 Task: Select Convenience. Add to cart, from Walgreens for 4213 Cooks Mine Road, Ruidoso, New Mexico 88345, Cell Number 505-671-5177, following items : Nice! Evaporated Milk  - 4, Takis Fuego Tortilla Chips Hot Chili Pepper & Lime - 2
Action: Mouse moved to (282, 123)
Screenshot: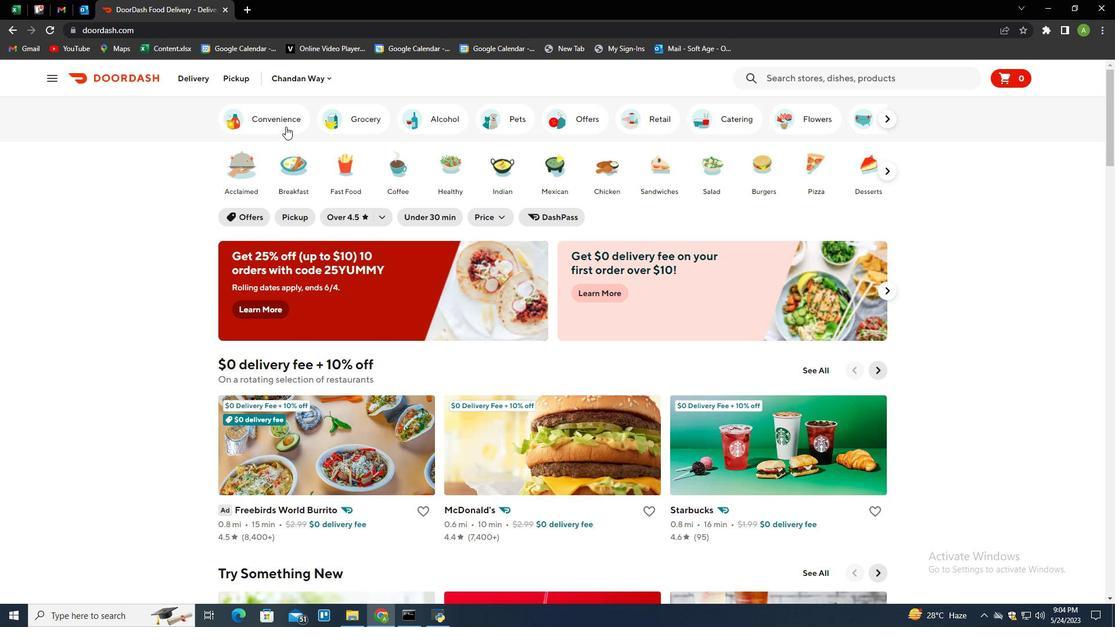 
Action: Mouse pressed left at (282, 123)
Screenshot: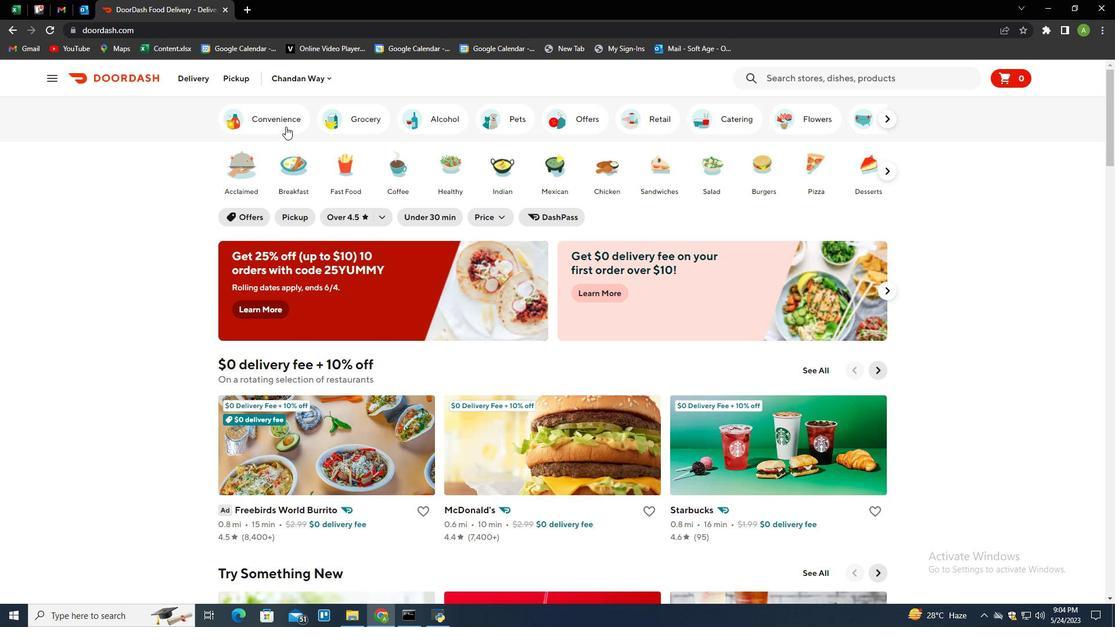 
Action: Mouse moved to (711, 371)
Screenshot: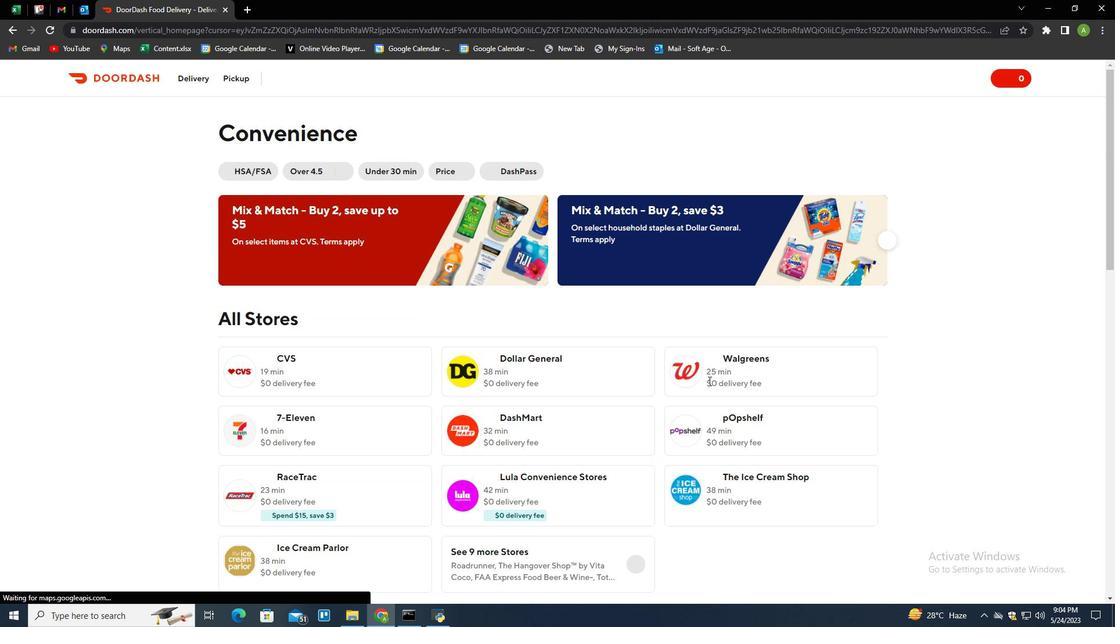 
Action: Mouse pressed left at (711, 371)
Screenshot: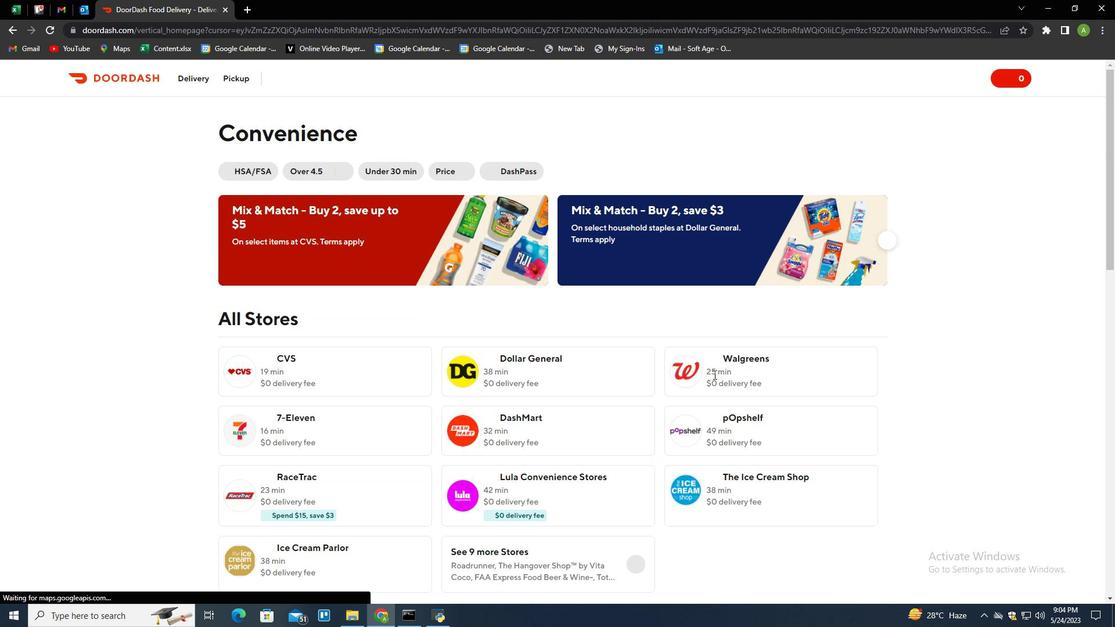 
Action: Mouse moved to (238, 73)
Screenshot: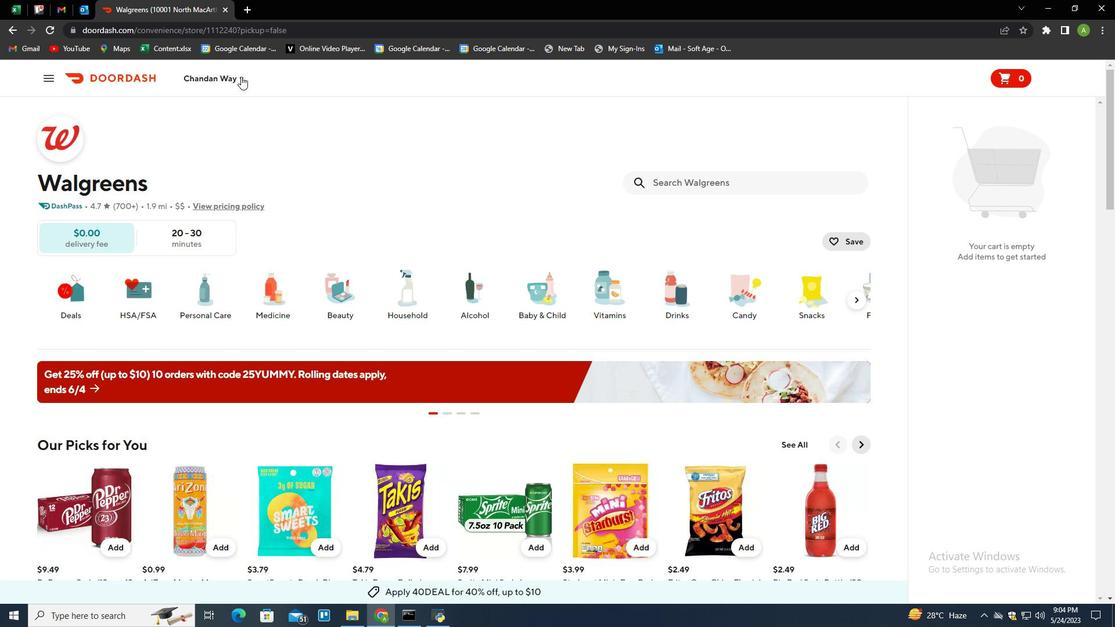 
Action: Mouse pressed left at (238, 73)
Screenshot: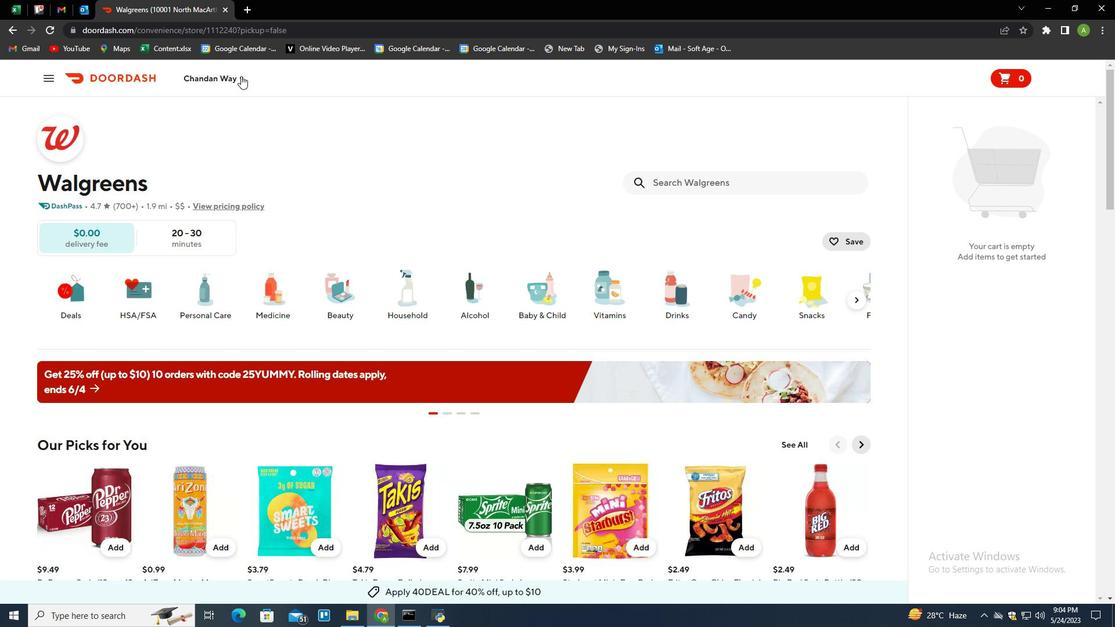 
Action: Mouse moved to (252, 124)
Screenshot: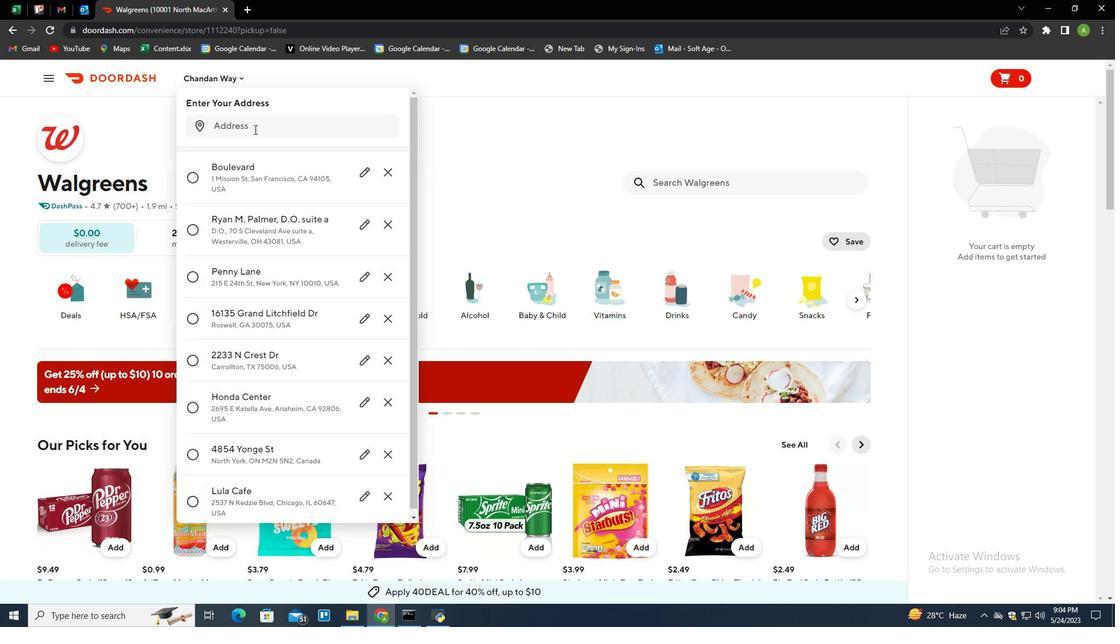 
Action: Mouse pressed left at (252, 124)
Screenshot: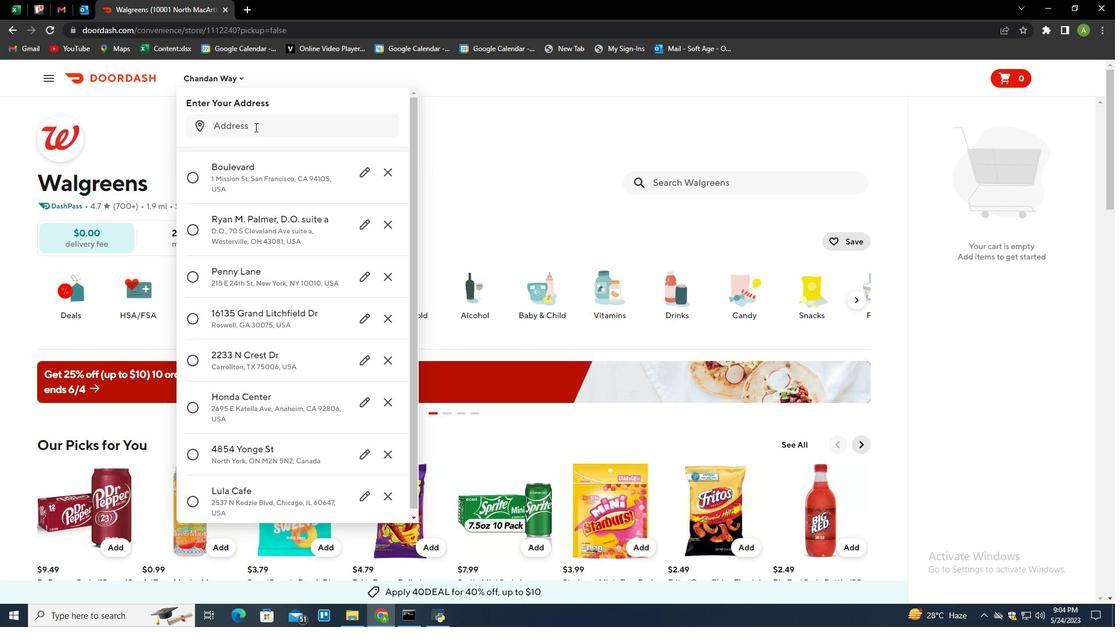 
Action: Mouse moved to (244, 132)
Screenshot: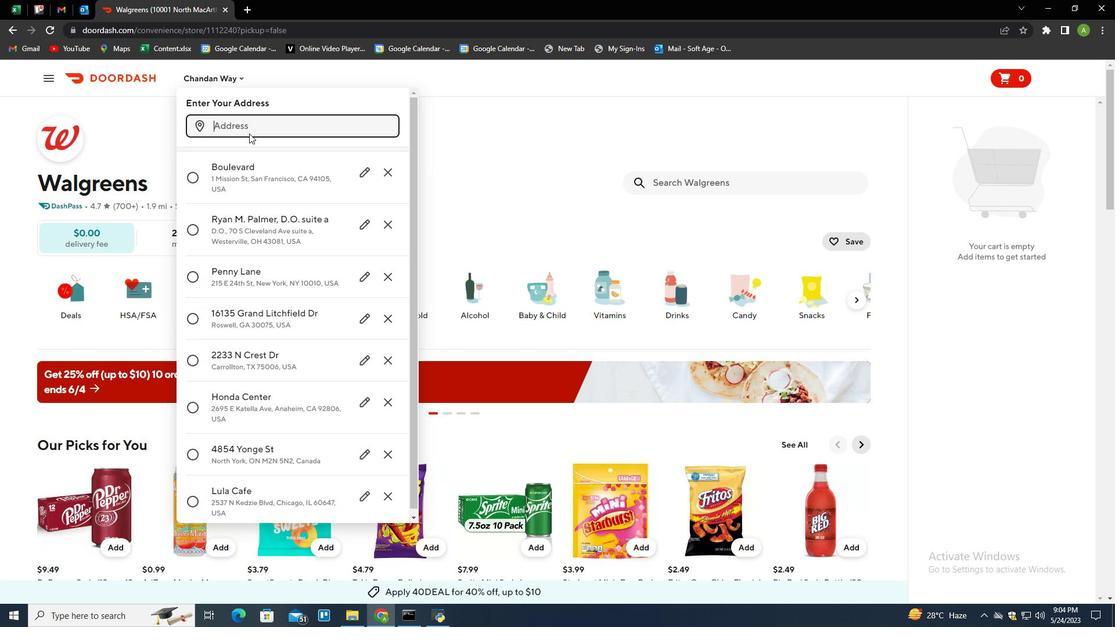 
Action: Key pressed 4213<Key.space>cooks<Key.space>mine<Key.space>road<Key.space><Key.backspace>,<Key.space>ruidoso,new<Key.space>mexico<Key.space>88345<Key.enter>
Screenshot: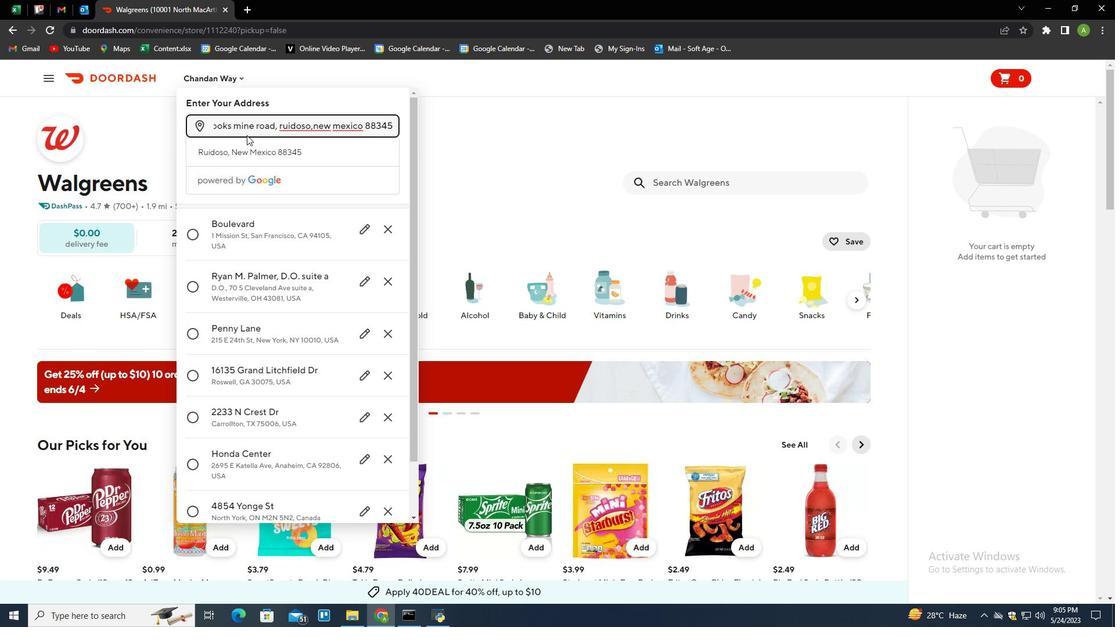 
Action: Mouse moved to (337, 436)
Screenshot: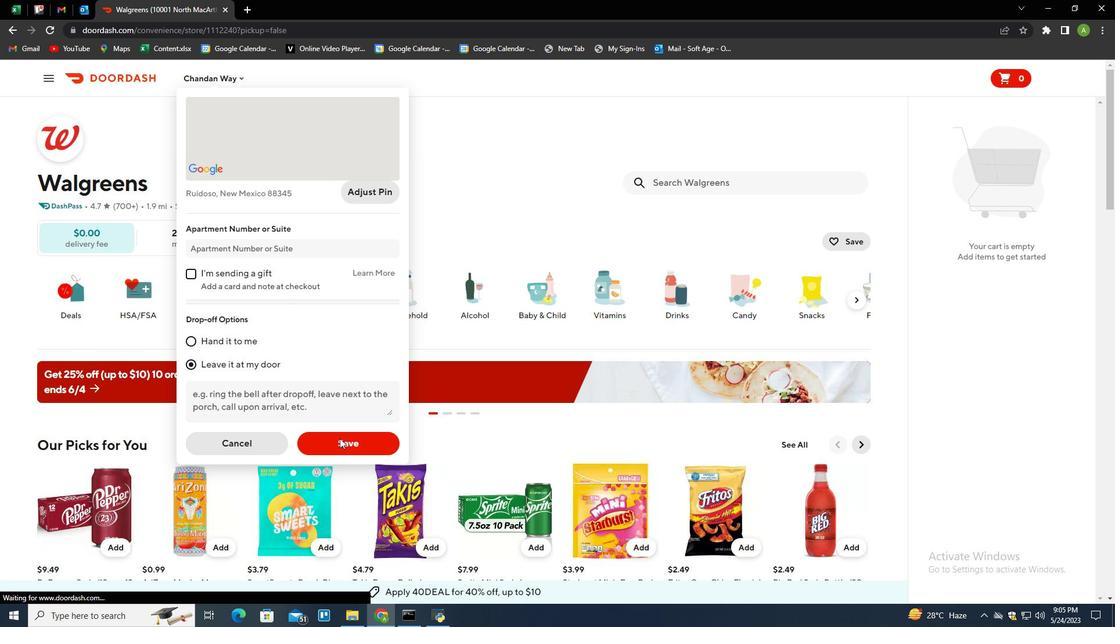 
Action: Mouse pressed left at (337, 436)
Screenshot: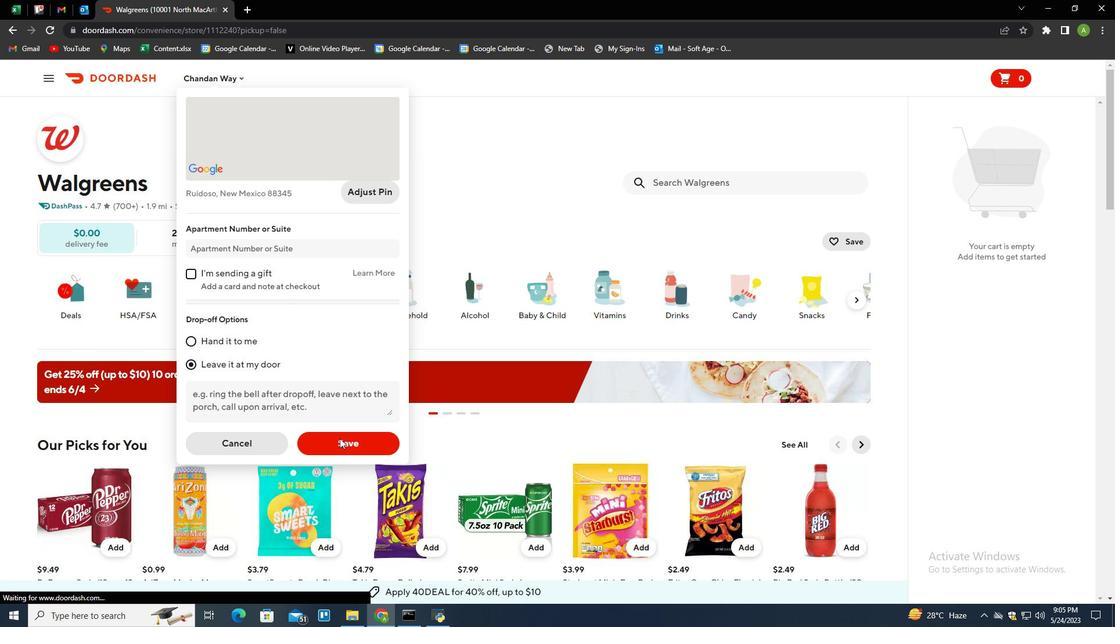 
Action: Mouse moved to (710, 175)
Screenshot: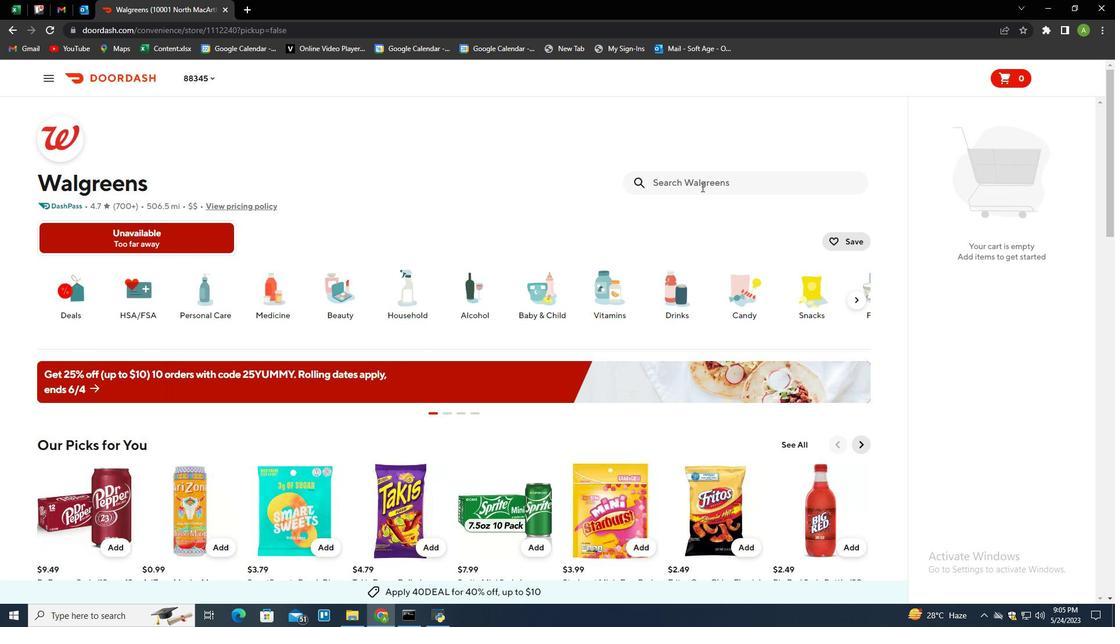 
Action: Mouse pressed left at (710, 175)
Screenshot: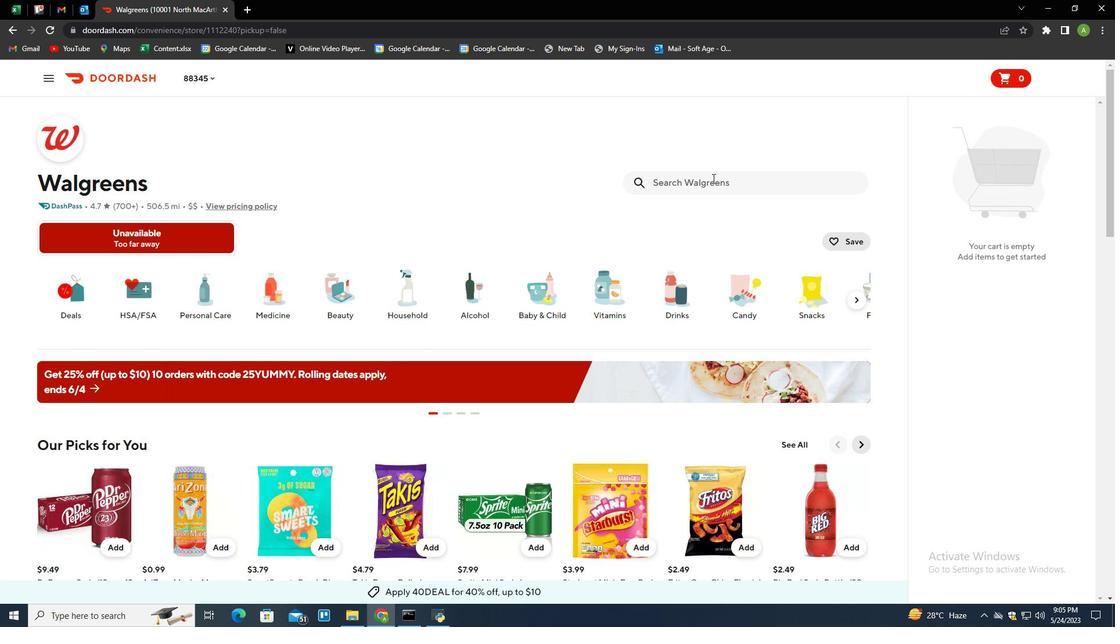 
Action: Mouse moved to (360, 297)
Screenshot: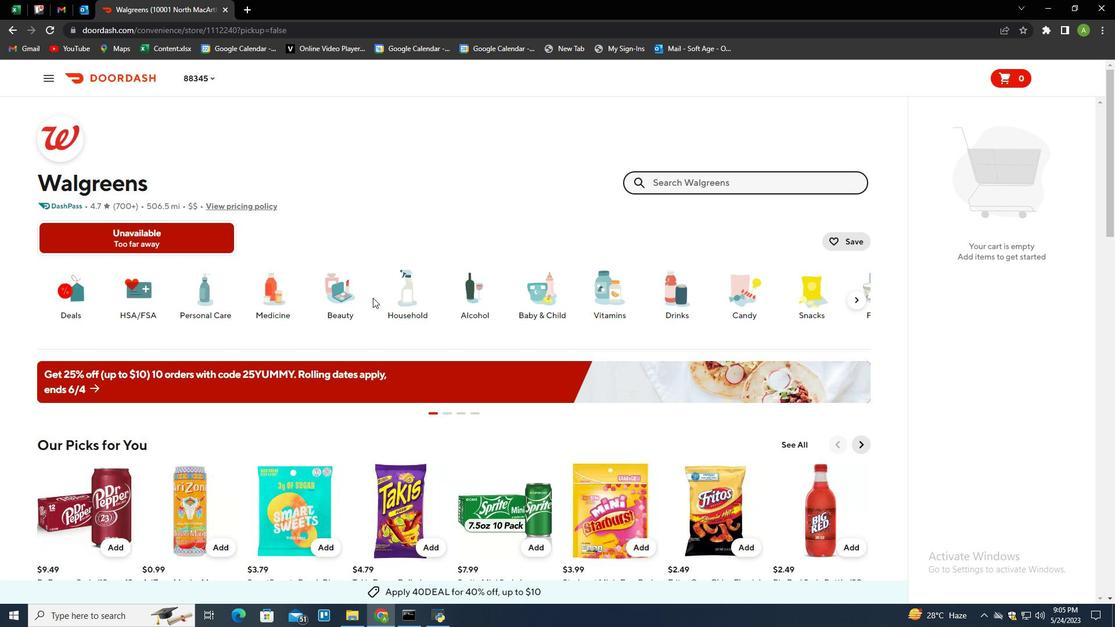 
Action: Key pressed nice<Key.space>evaporated<Key.space>milk<Key.enter>
Screenshot: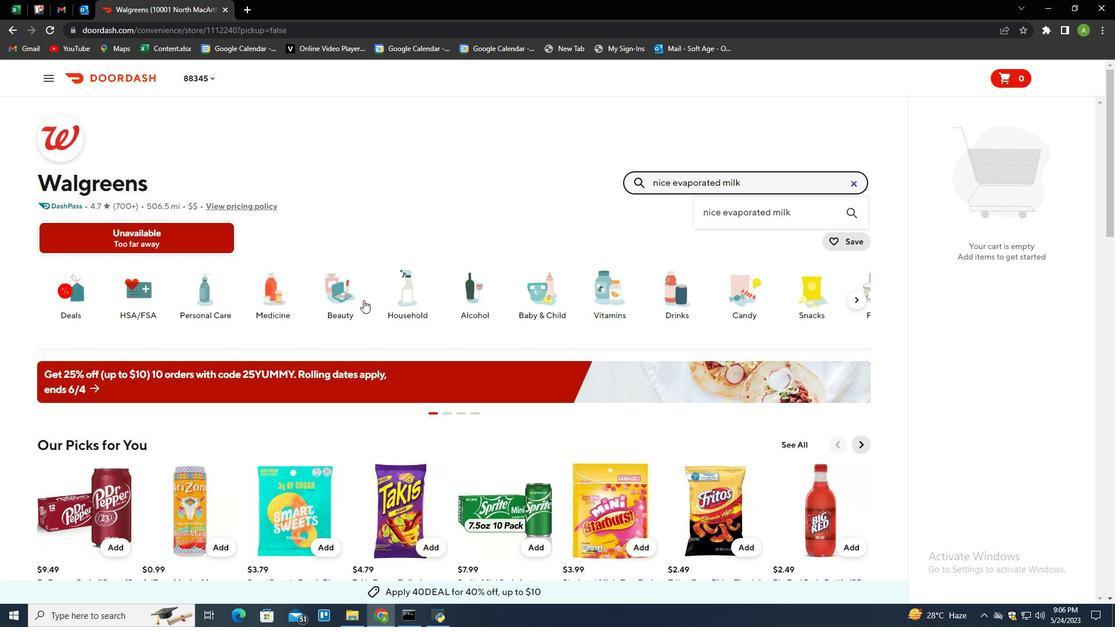 
Action: Mouse moved to (106, 299)
Screenshot: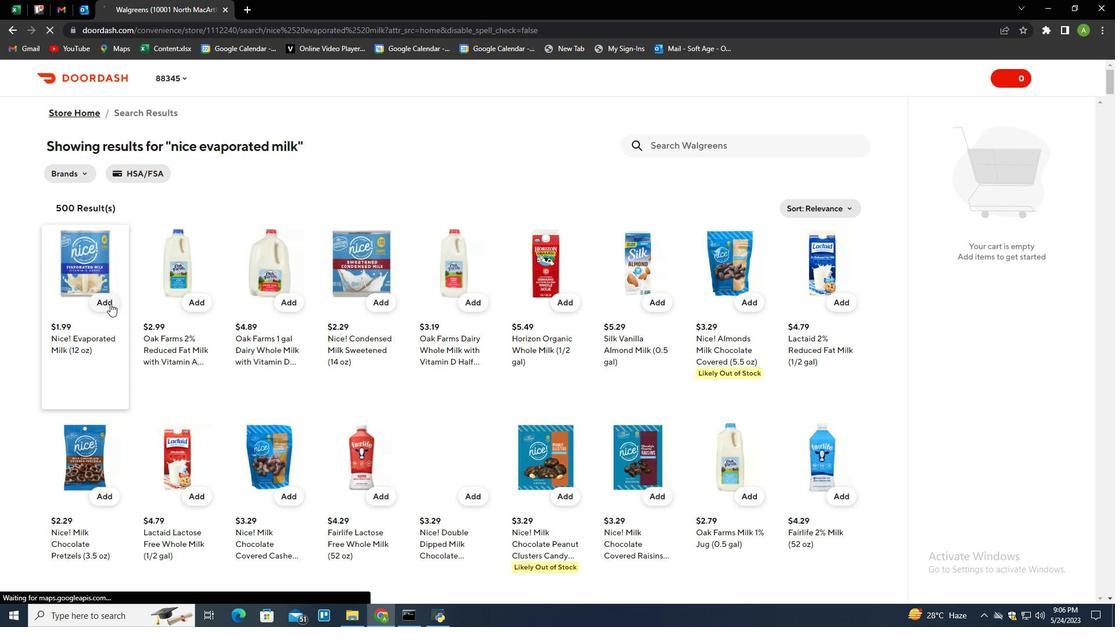 
Action: Mouse pressed left at (106, 299)
Screenshot: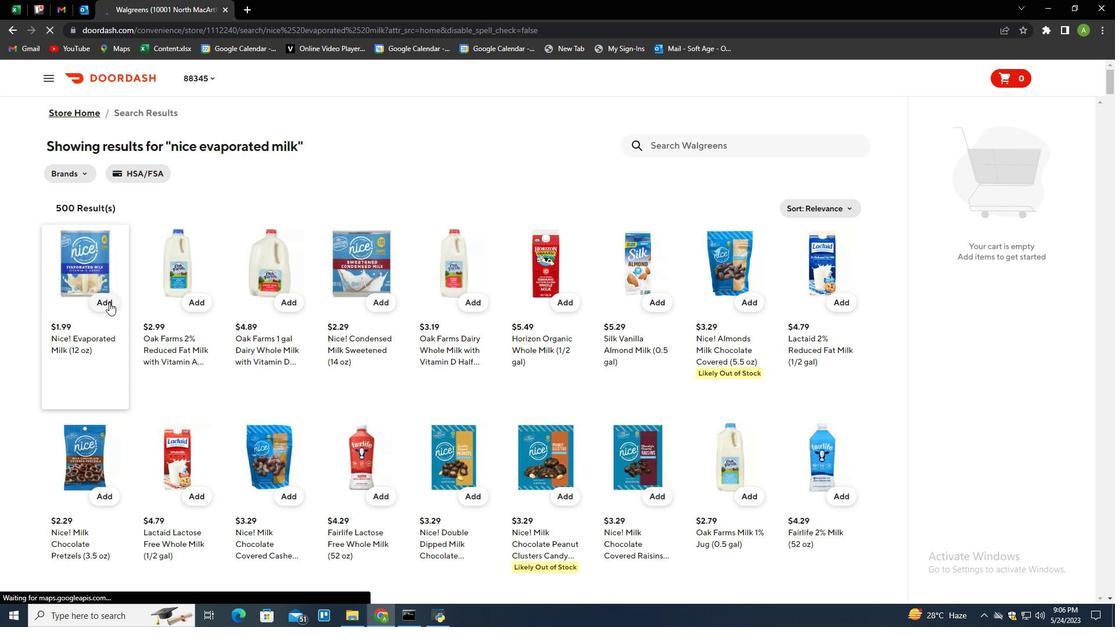 
Action: Mouse moved to (1072, 198)
Screenshot: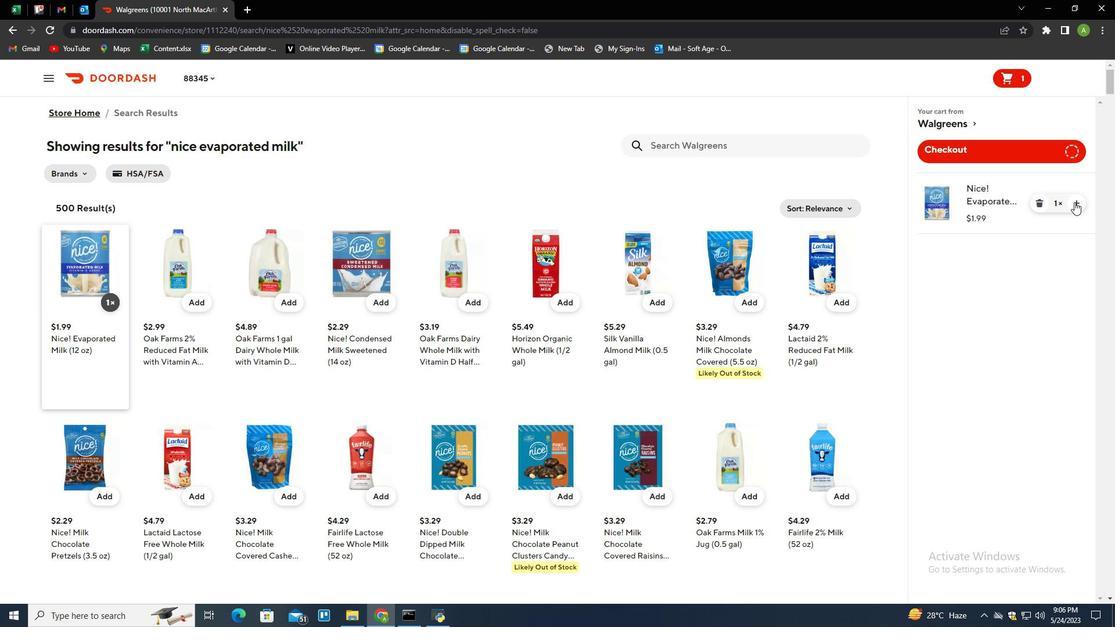
Action: Mouse pressed left at (1072, 198)
Screenshot: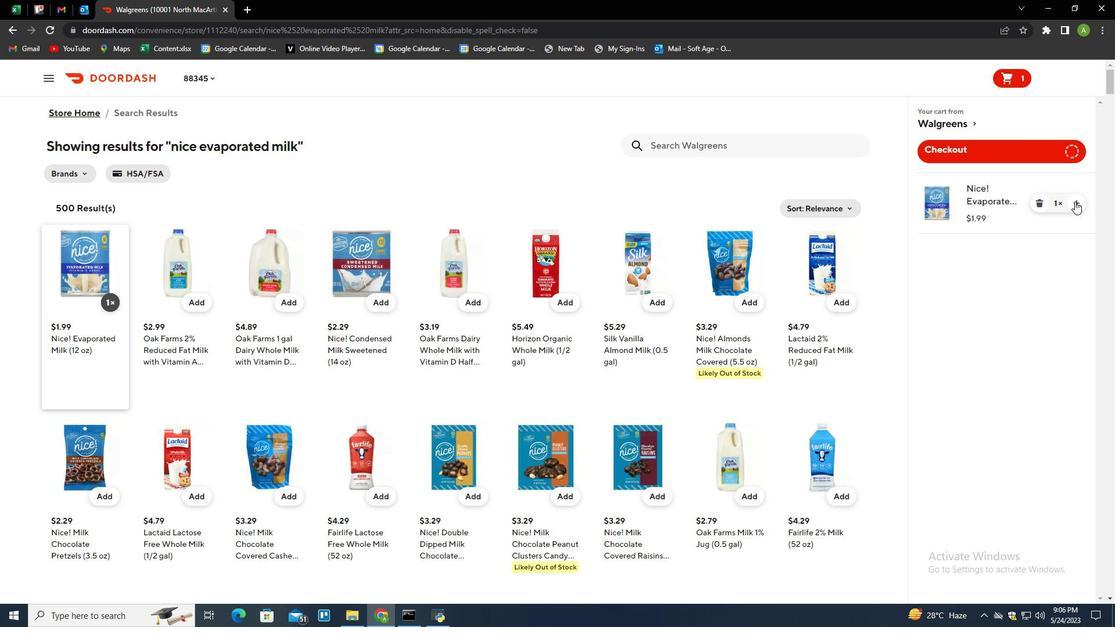 
Action: Mouse moved to (1074, 198)
Screenshot: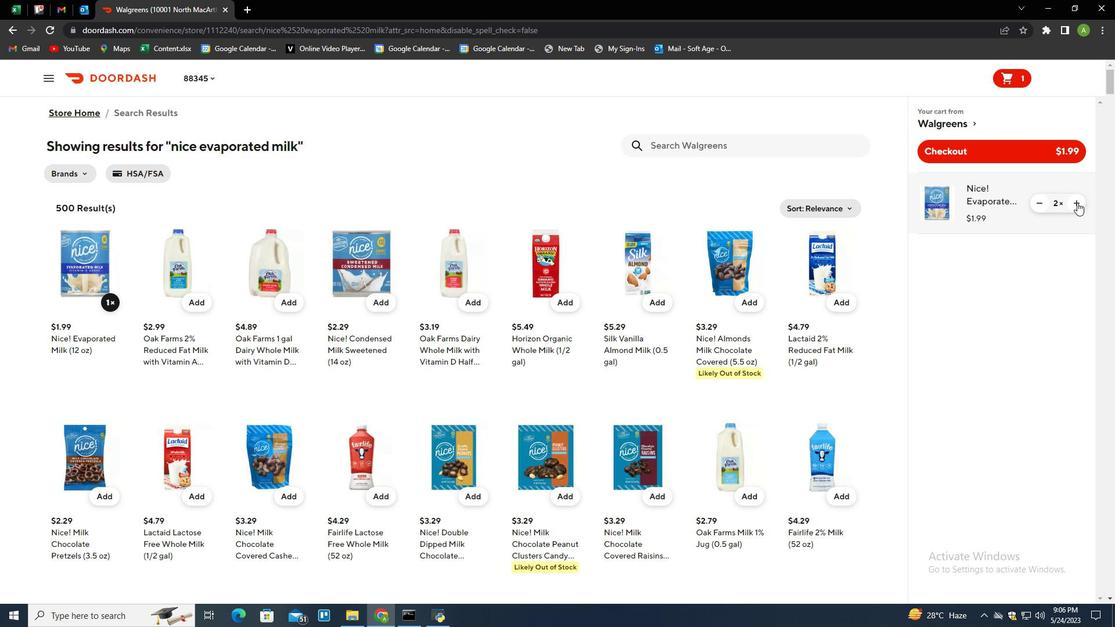
Action: Mouse pressed left at (1074, 198)
Screenshot: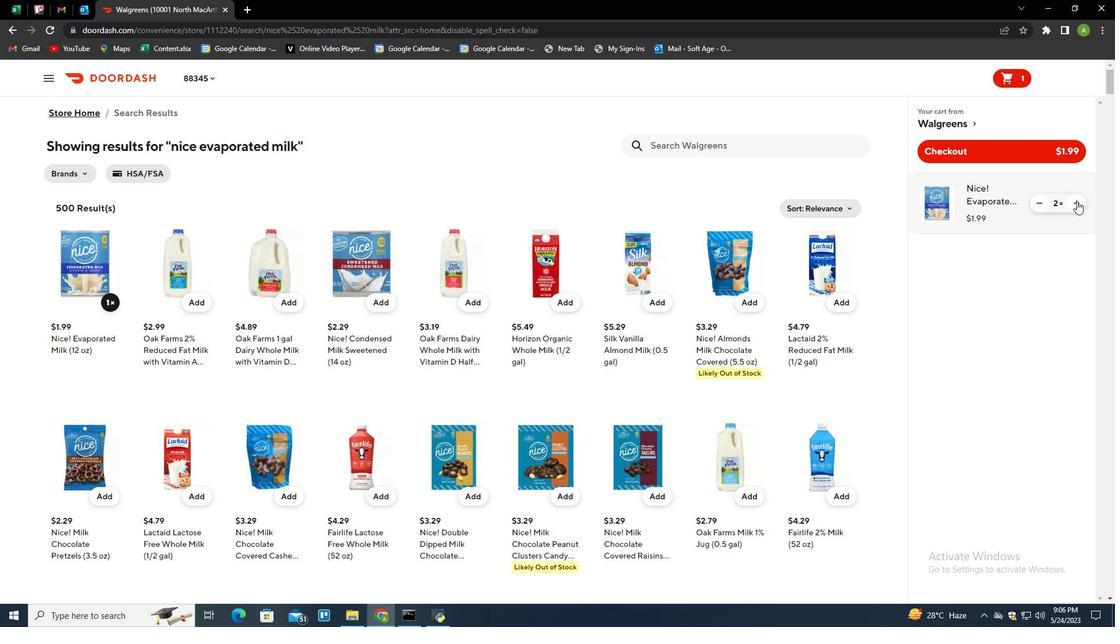
Action: Mouse pressed left at (1074, 198)
Screenshot: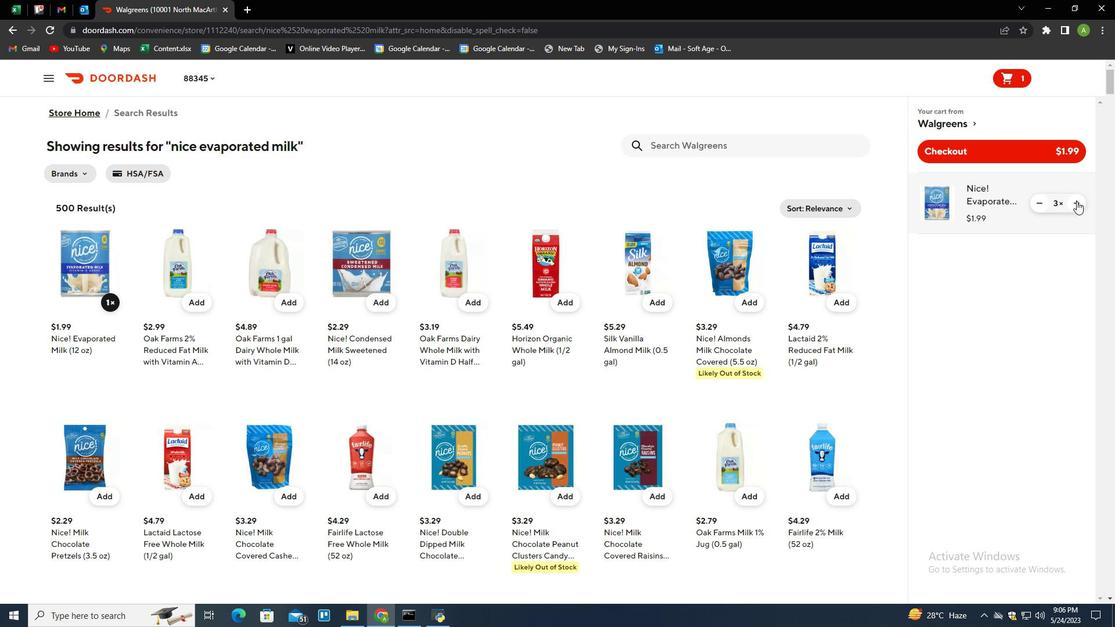 
Action: Mouse moved to (705, 145)
Screenshot: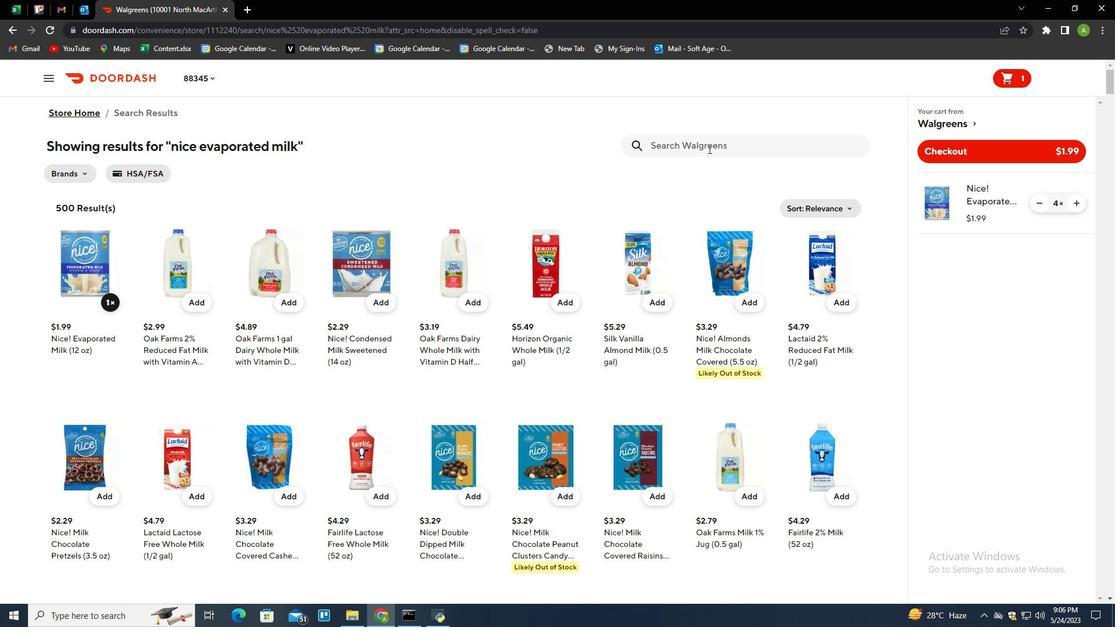 
Action: Mouse pressed left at (705, 145)
Screenshot: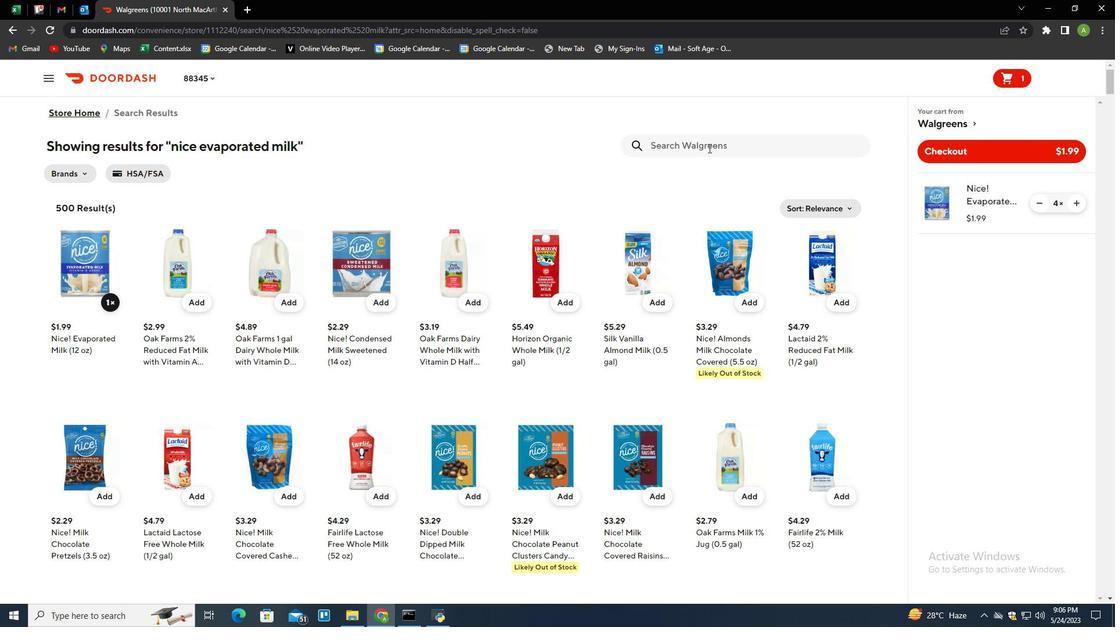 
Action: Key pressed takis<Key.space>fuego<Key.space>tortilla<Key.space>chips<Key.space>hot<Key.space>chili<Key.space>pepper<Key.space><Key.shift>&lime<Key.left><Key.left><Key.left><Key.left><Key.space><Key.enter>
Screenshot: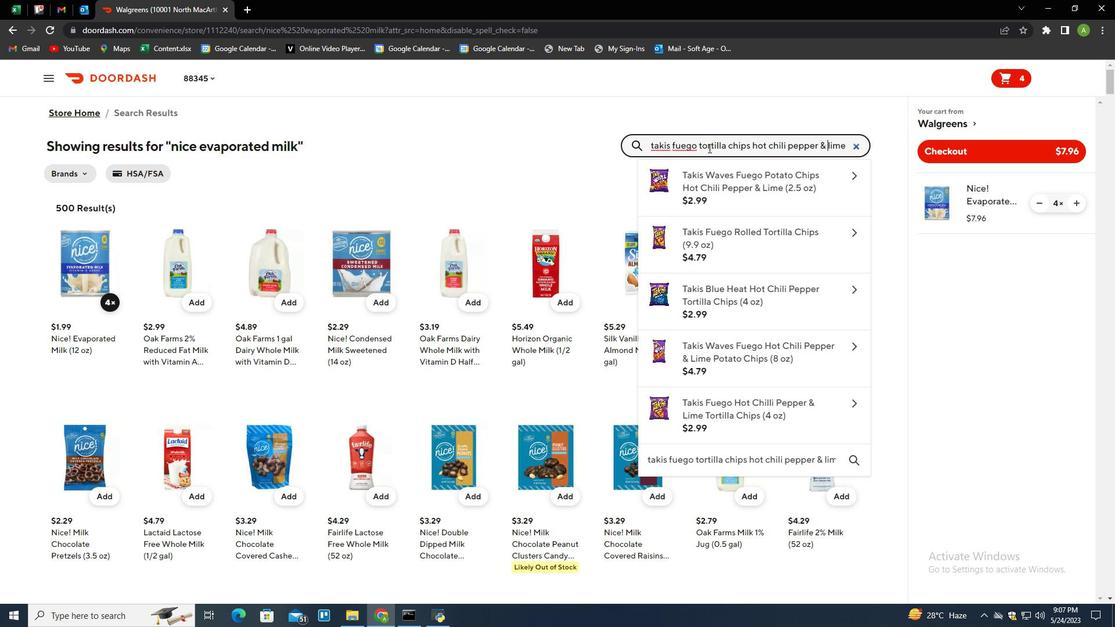 
Action: Mouse moved to (95, 299)
Screenshot: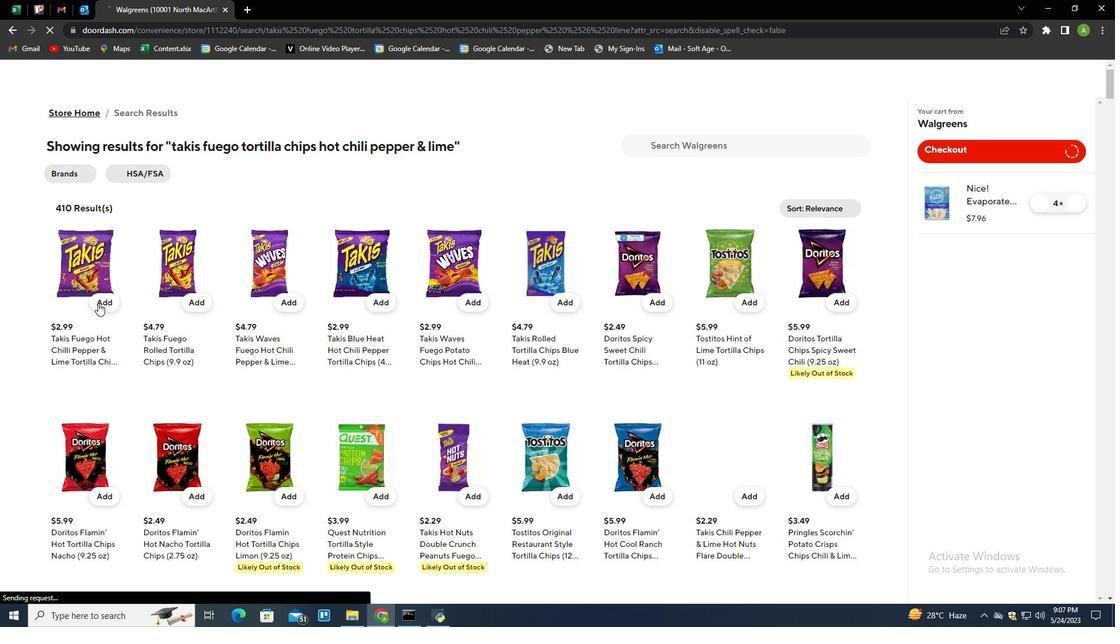 
Action: Mouse pressed left at (95, 299)
Screenshot: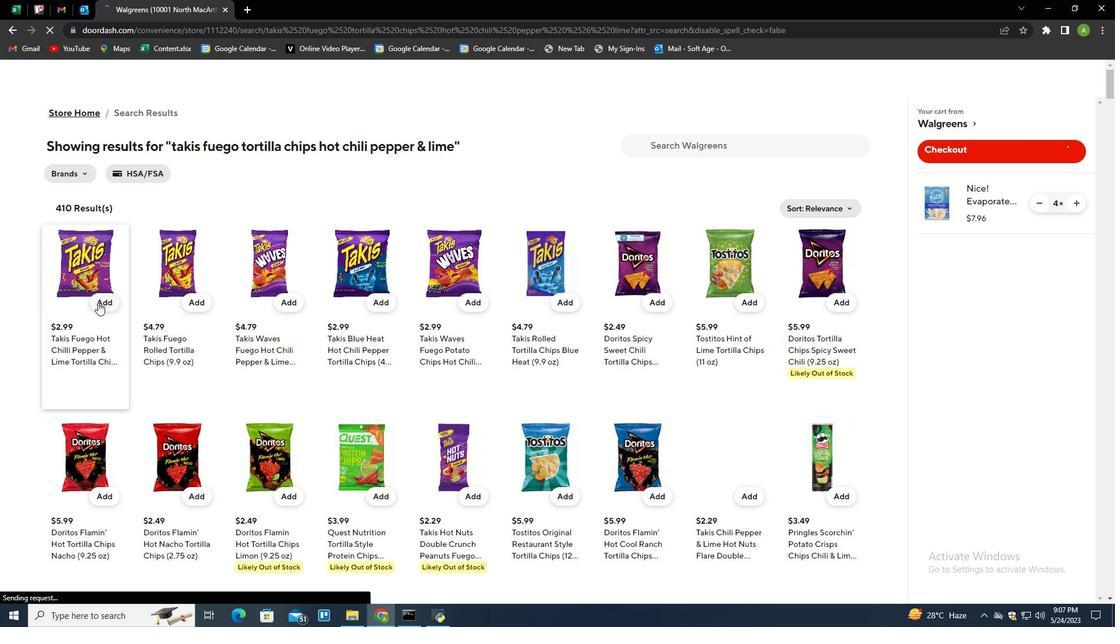 
Action: Mouse moved to (1070, 259)
Screenshot: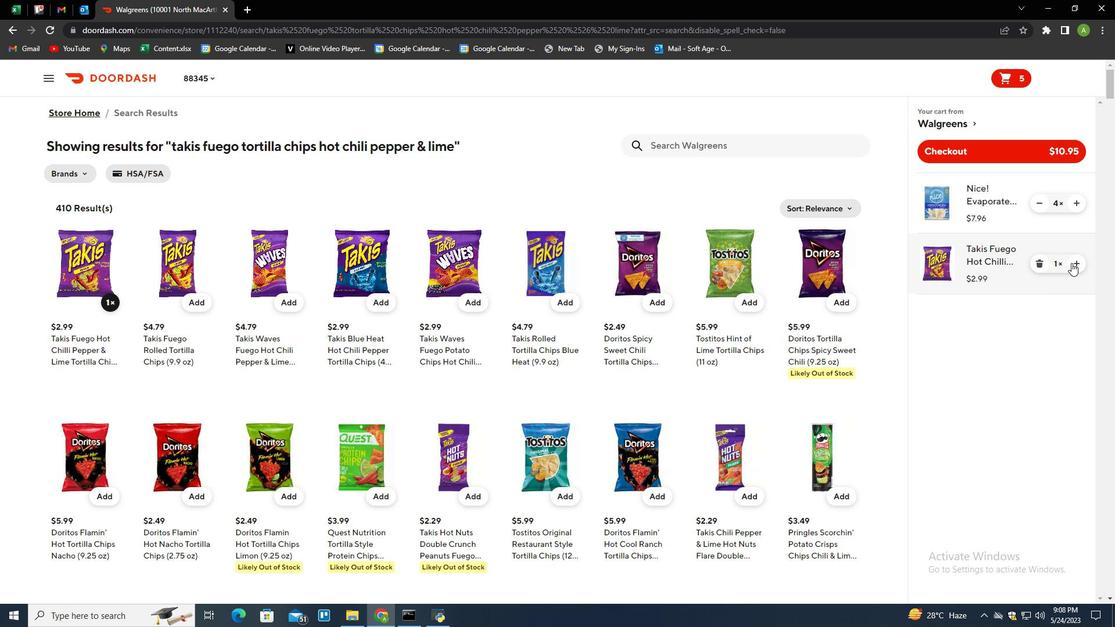 
Action: Mouse pressed left at (1070, 259)
Screenshot: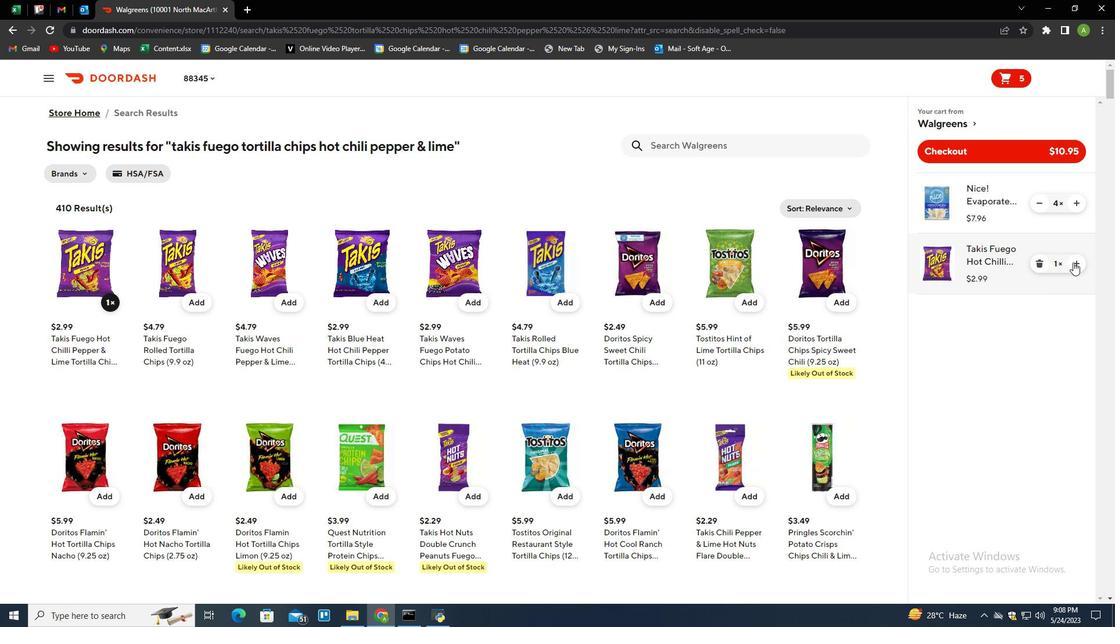 
Action: Mouse moved to (951, 152)
Screenshot: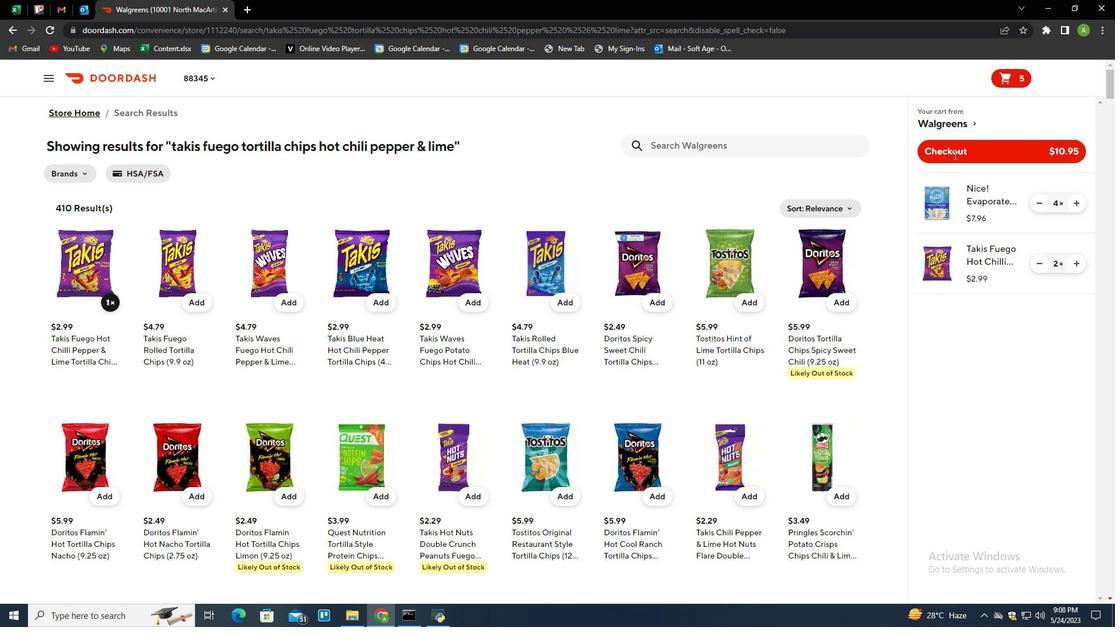 
Action: Mouse pressed left at (951, 152)
Screenshot: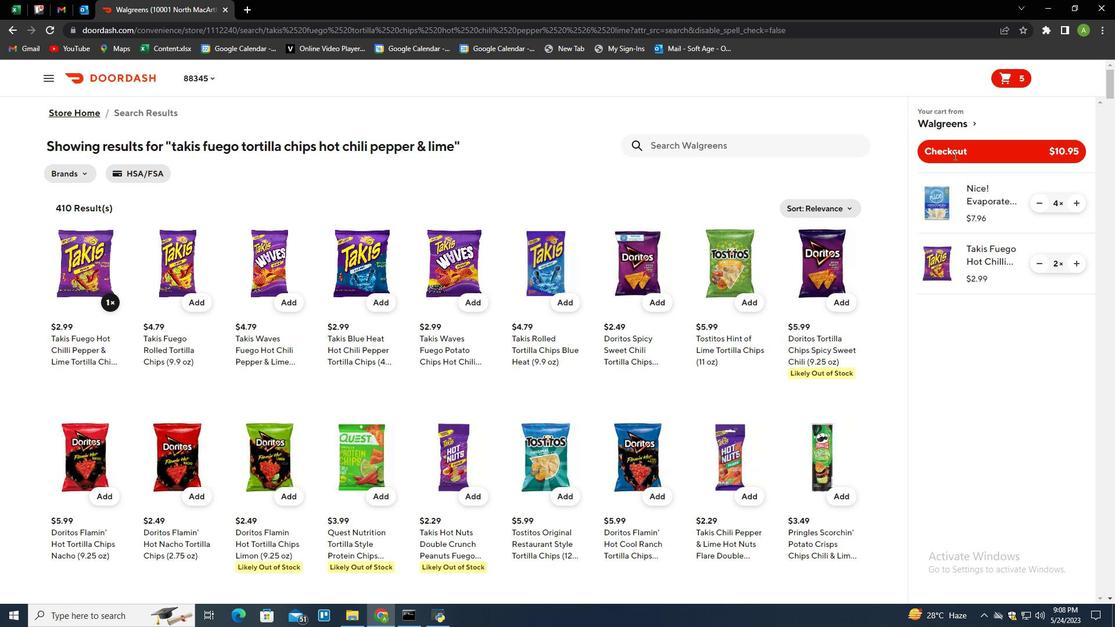 
Action: Mouse moved to (934, 151)
Screenshot: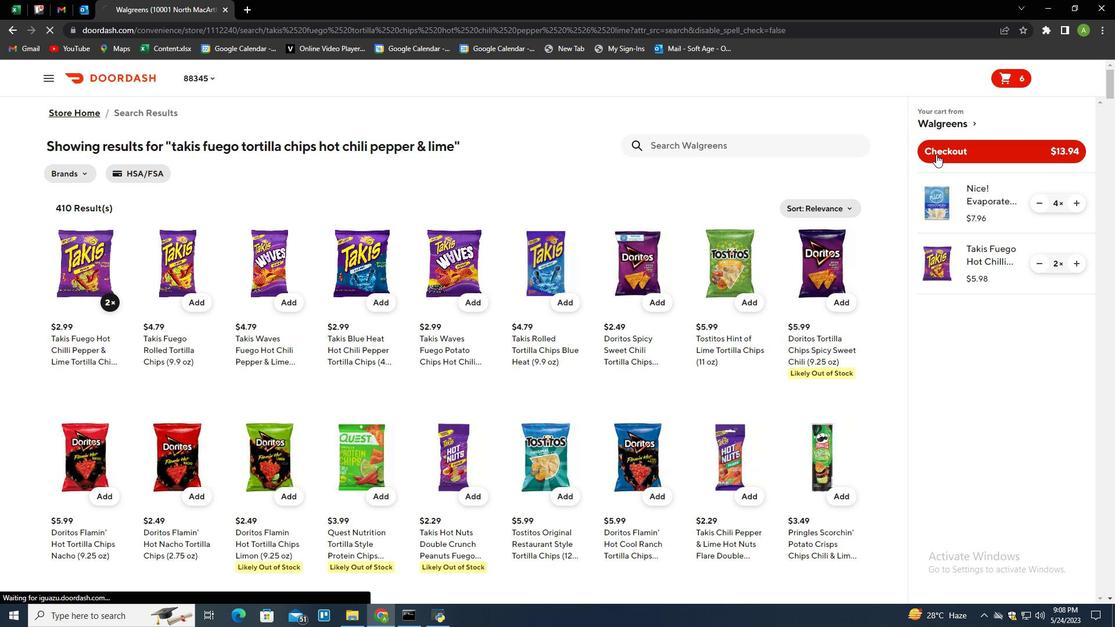 
Action: Mouse pressed left at (934, 151)
Screenshot: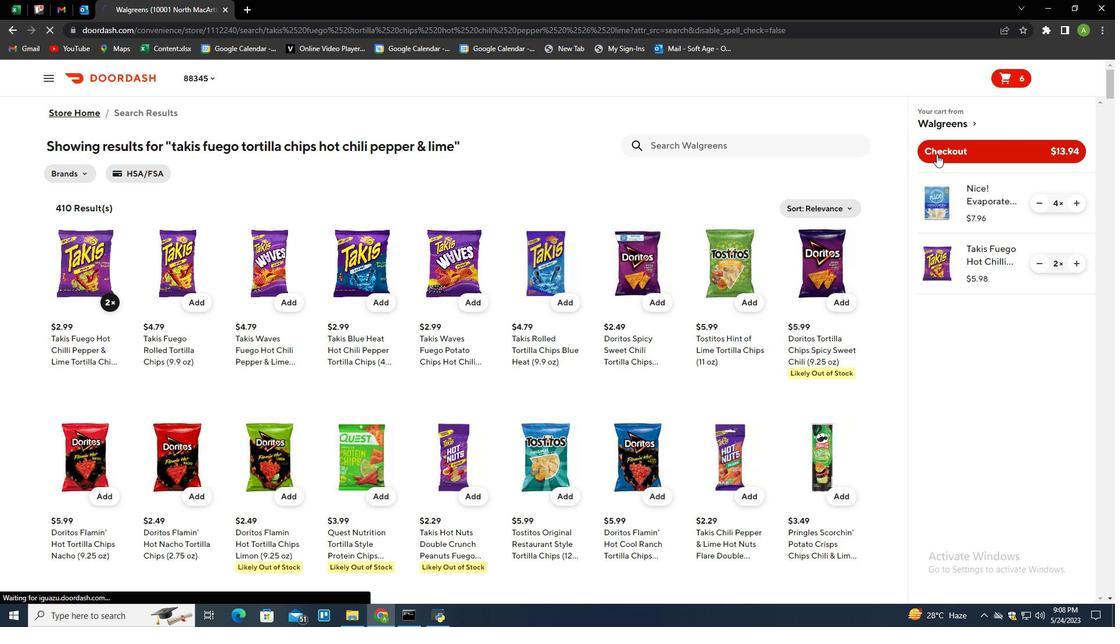 
Action: Mouse moved to (432, 279)
Screenshot: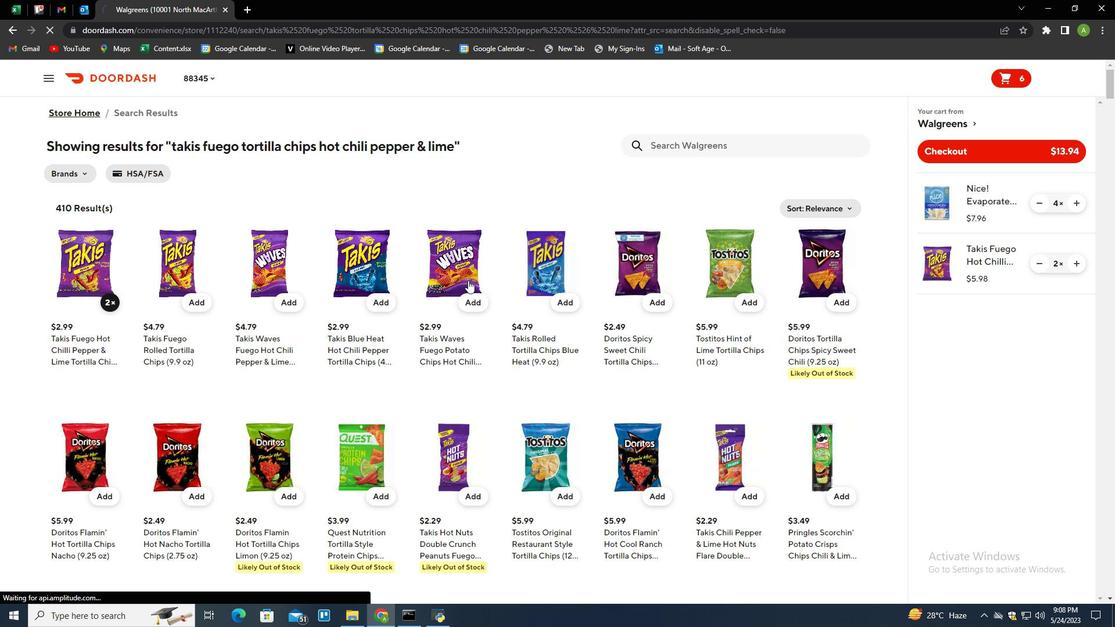 
